 Task: Add the product "Blue Buffalo Life Protection Formula Dry Puppy Food Chicken & Brown Rice Recipe (5 lb)" to cart from the store "Pavilions Pets".
Action: Mouse pressed left at (43, 76)
Screenshot: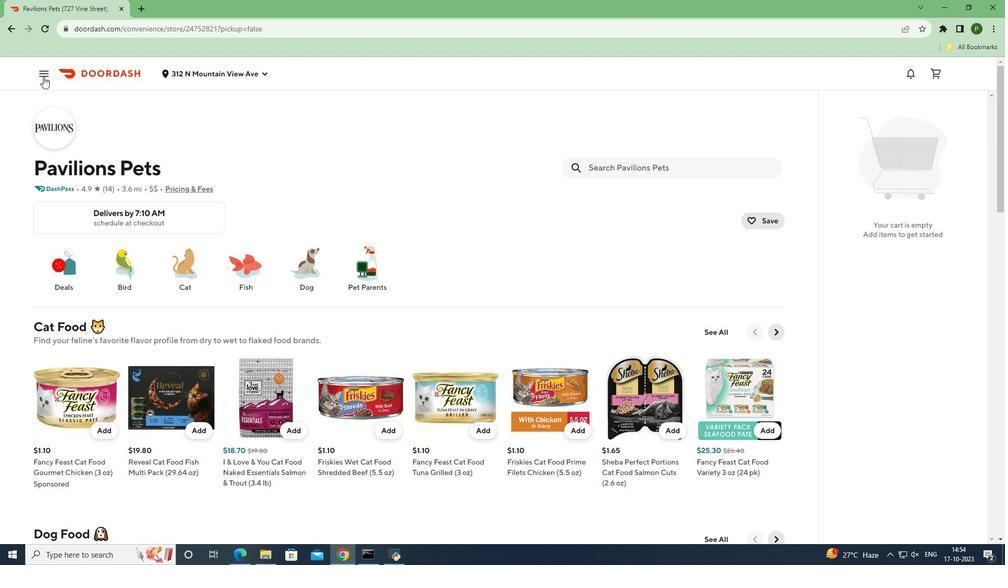 
Action: Mouse moved to (43, 143)
Screenshot: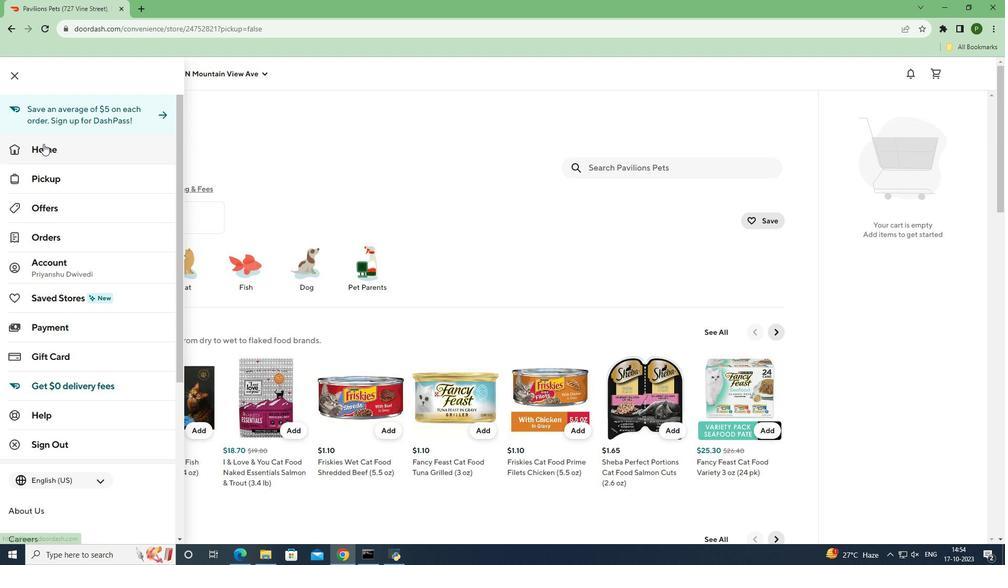 
Action: Mouse pressed left at (43, 143)
Screenshot: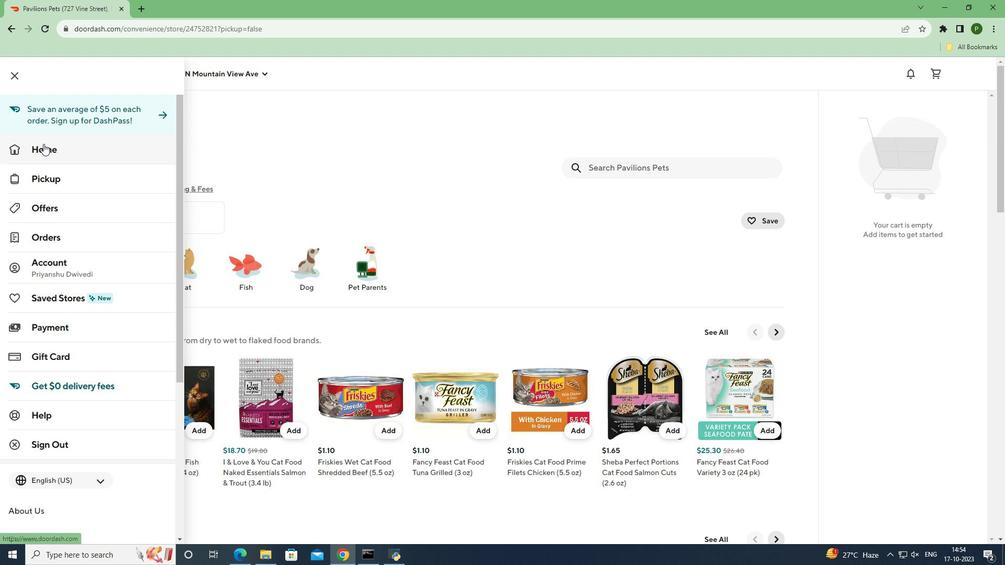 
Action: Mouse moved to (469, 112)
Screenshot: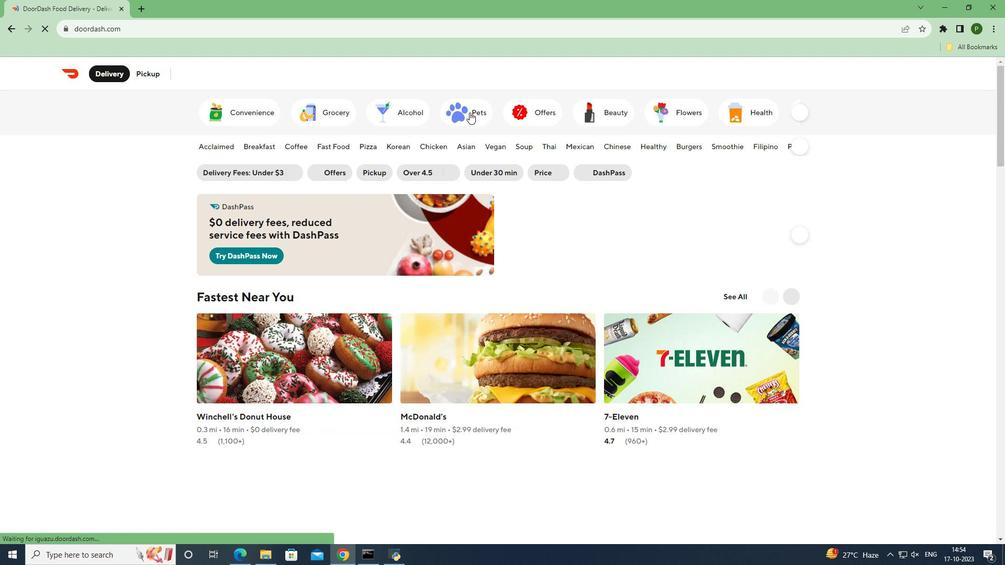 
Action: Mouse pressed left at (469, 112)
Screenshot: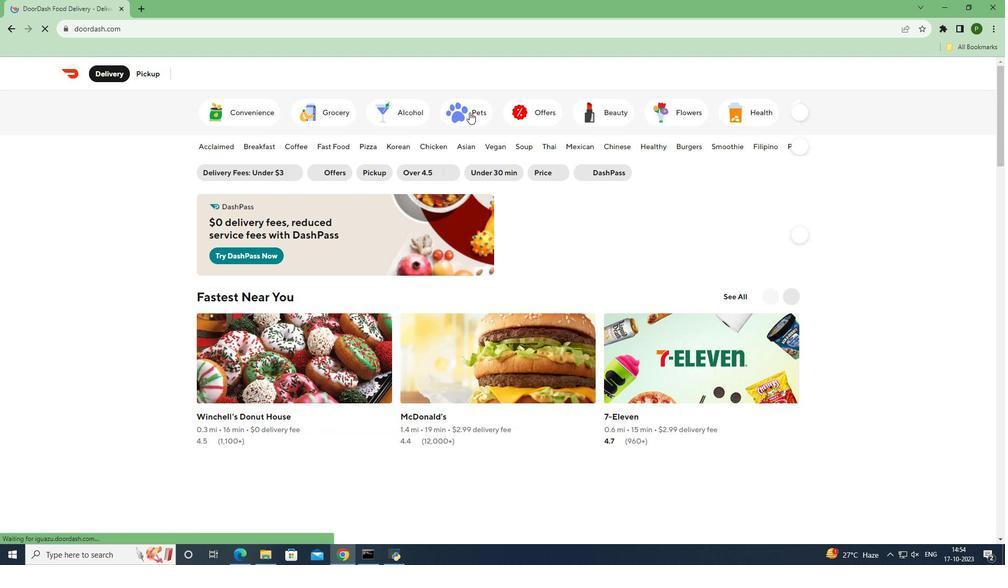 
Action: Mouse moved to (772, 316)
Screenshot: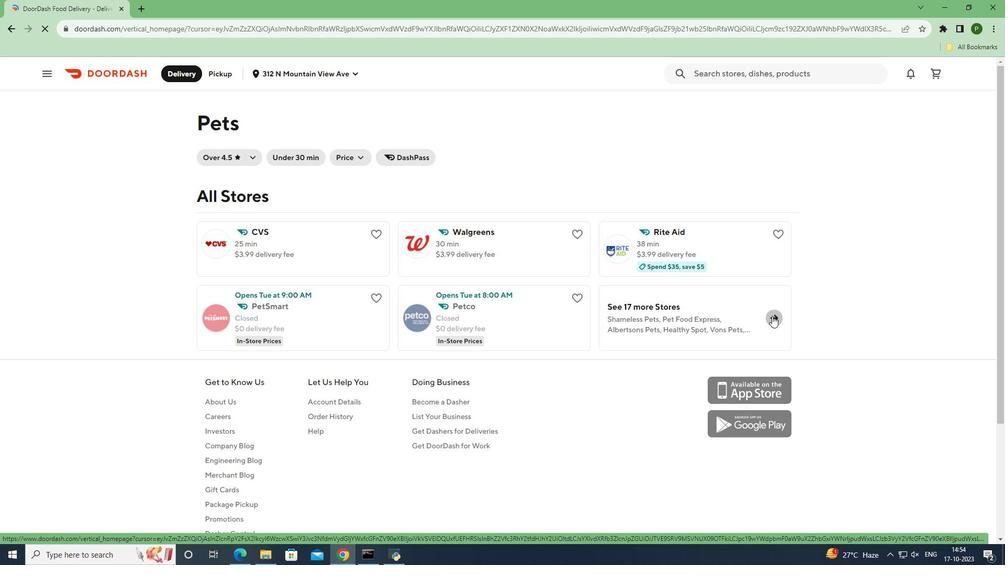 
Action: Mouse pressed left at (772, 316)
Screenshot: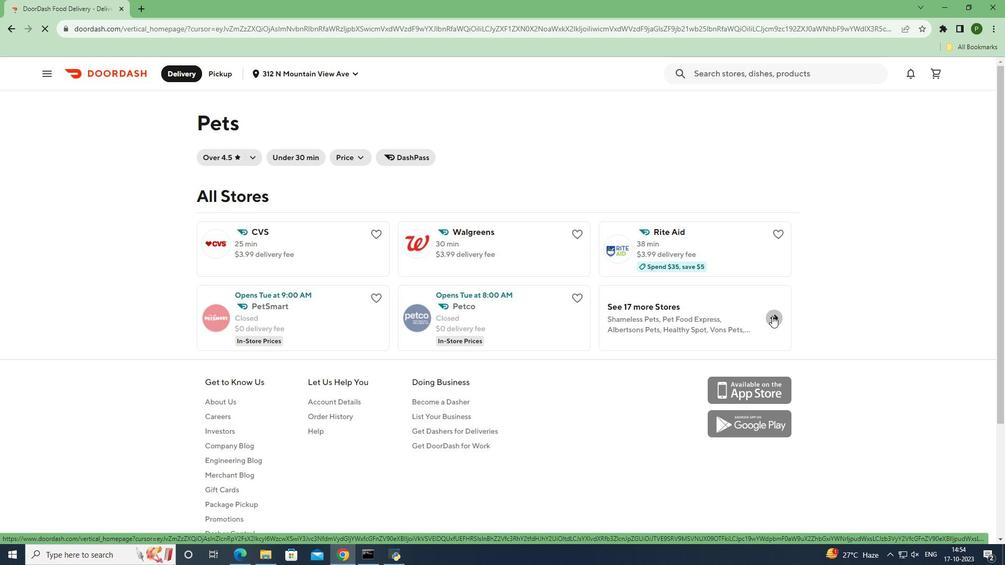 
Action: Mouse moved to (492, 324)
Screenshot: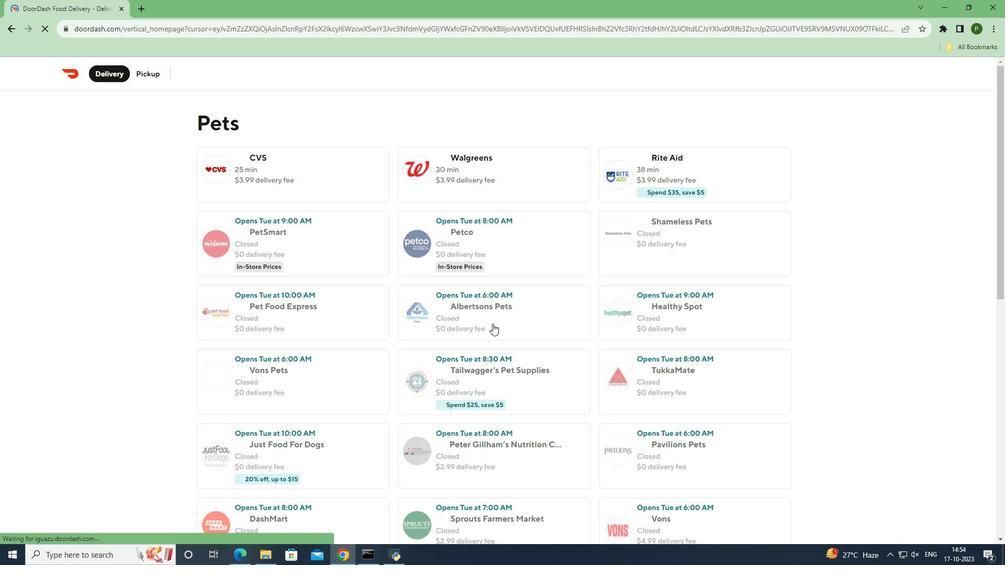 
Action: Mouse scrolled (492, 323) with delta (0, 0)
Screenshot: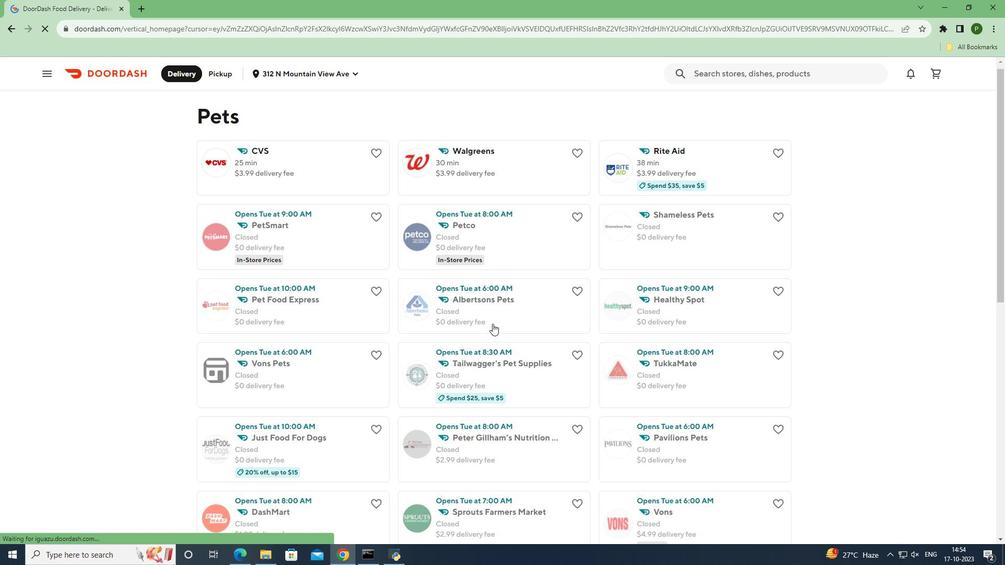 
Action: Mouse moved to (648, 387)
Screenshot: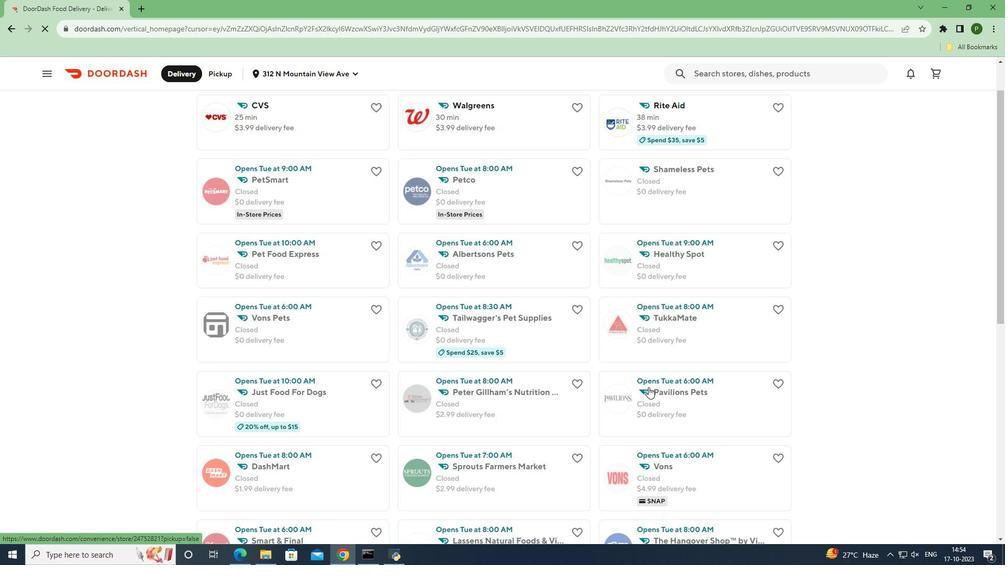 
Action: Mouse pressed left at (648, 387)
Screenshot: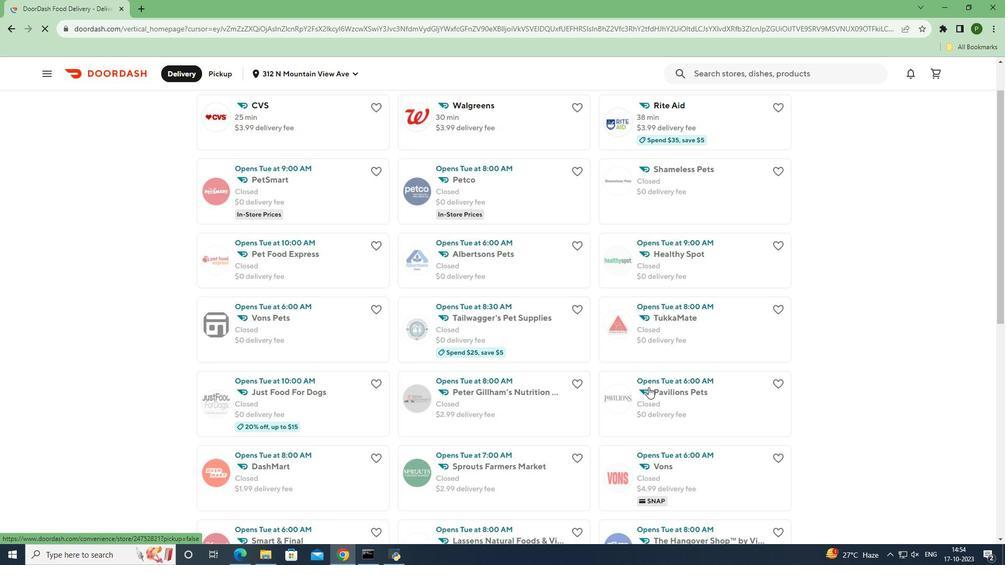 
Action: Mouse moved to (638, 167)
Screenshot: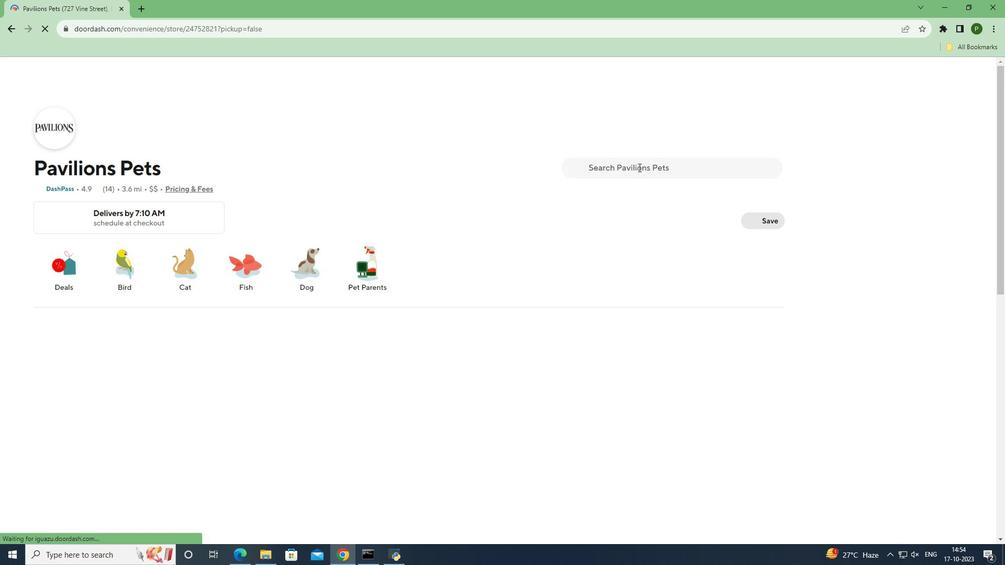 
Action: Mouse pressed left at (638, 167)
Screenshot: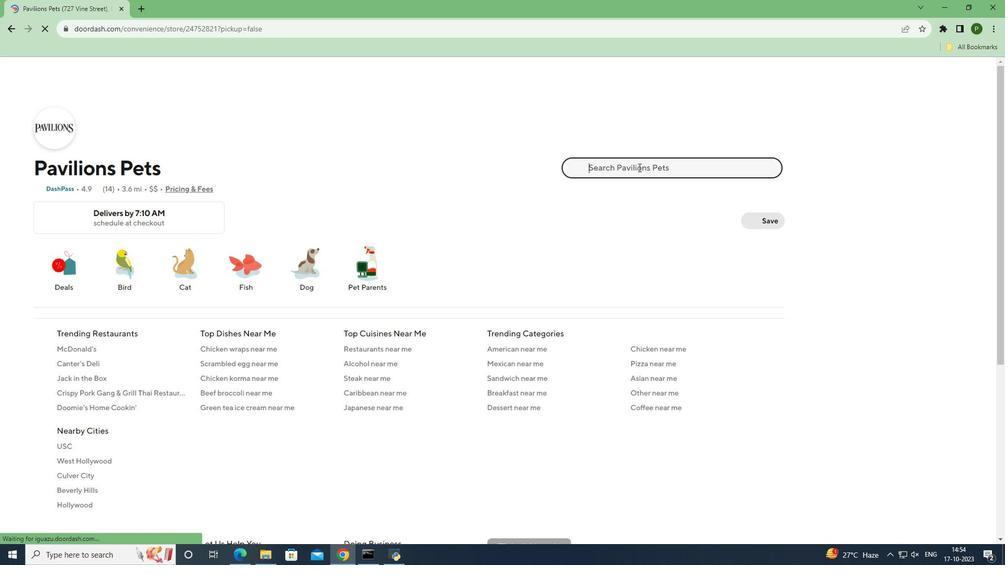 
Action: Key pressed <Key.caps_lock>B<Key.caps_lock>lue<Key.space><Key.caps_lock>B<Key.caps_lock>uffalo<Key.space><Key.caps_lock>L<Key.caps_lock>ife<Key.space><Key.caps_lock>P<Key.caps_lock>rotection<Key.space><Key.caps_lock>F<Key.caps_lock>ormula<Key.space><Key.caps_lock>D<Key.caps_lock>ry<Key.space><Key.caps_lock>P<Key.caps_lock>uppy<Key.space><Key.caps_lock>F<Key.caps_lock>ood<Key.space><Key.caps_lock>C<Key.caps_lock>hicken<Key.space><Key.shift>&<Key.space><Key.caps_lock>B<Key.caps_lock>rown<Key.space><Key.caps_lock>R<Key.caps_lock>ice<Key.space><Key.caps_lock>R<Key.caps_lock>ecipe<Key.space><Key.shift_r>(5<Key.space>ld<Key.backspace>b<Key.shift_r><Key.shift_r><Key.shift_r>)<Key.enter><Key.enter>
Screenshot: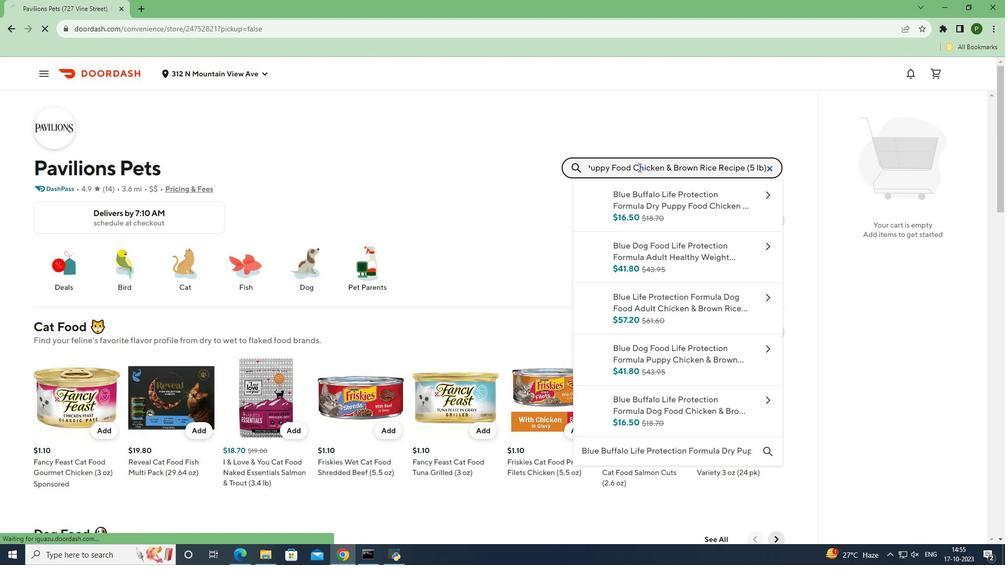 
Action: Mouse moved to (90, 290)
Screenshot: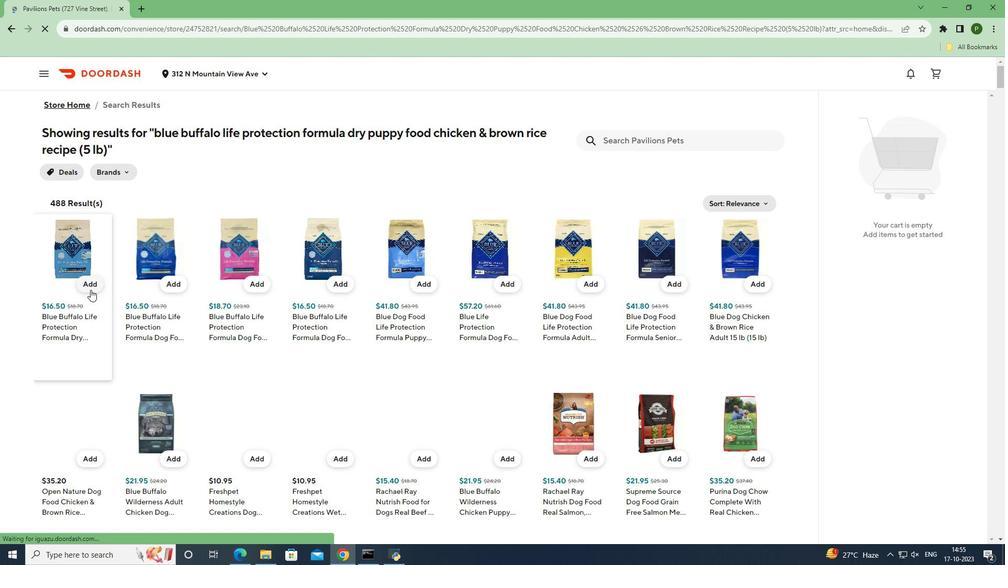 
Action: Mouse pressed left at (90, 290)
Screenshot: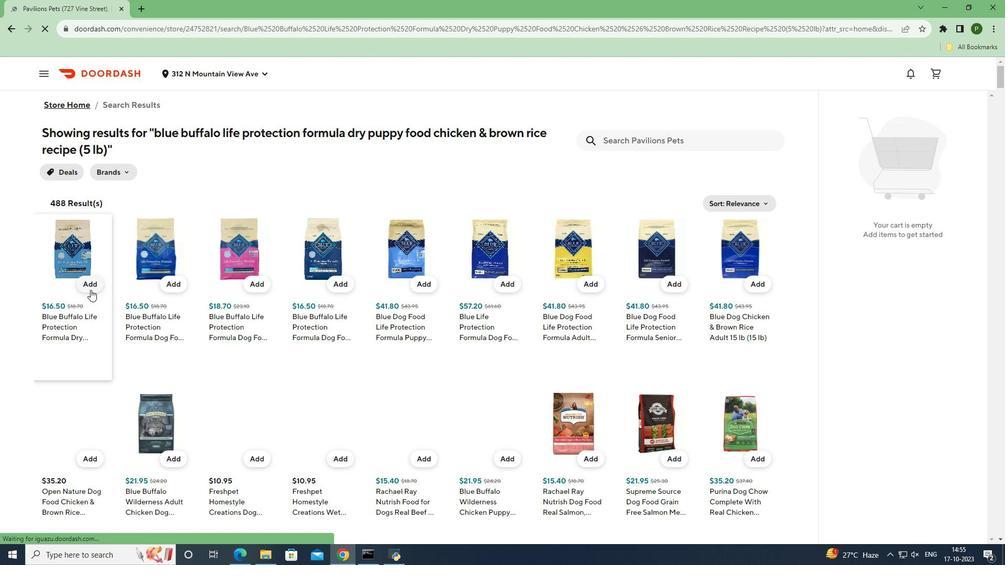 
Action: Mouse moved to (110, 351)
Screenshot: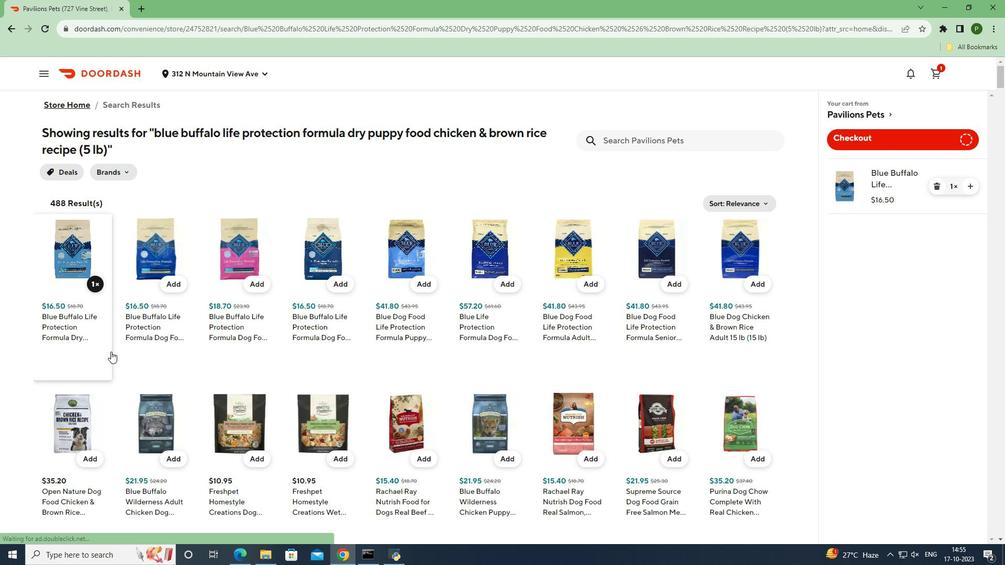 
